 Task: Send an email with the signature Brittany Collins with the subject 'Request for a proposal' and the message 'Could you please provide a status update on this project?' from softage.1@softage.net to softage.7@softage.net with an attached document Partnership_agreement.pdf and move the email from Sent Items to the folder Articles
Action: Key pressed n
Screenshot: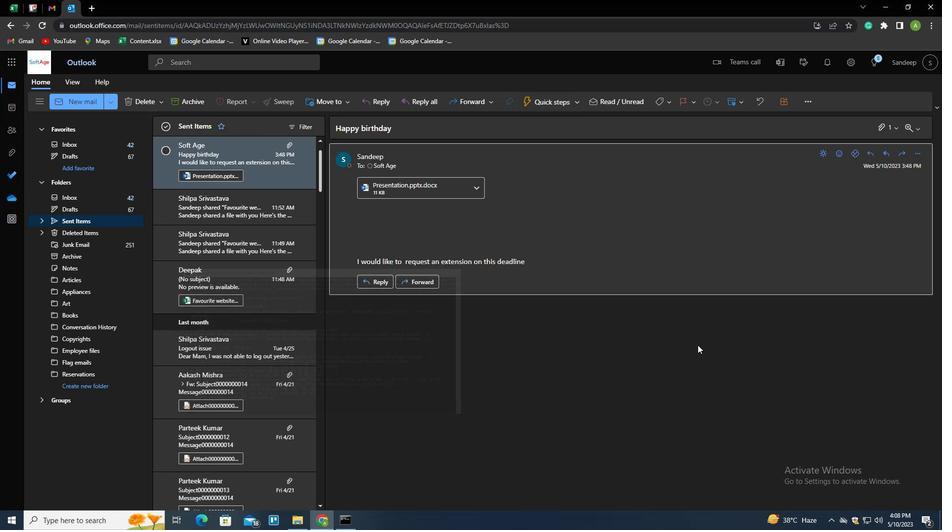 
Action: Mouse moved to (661, 105)
Screenshot: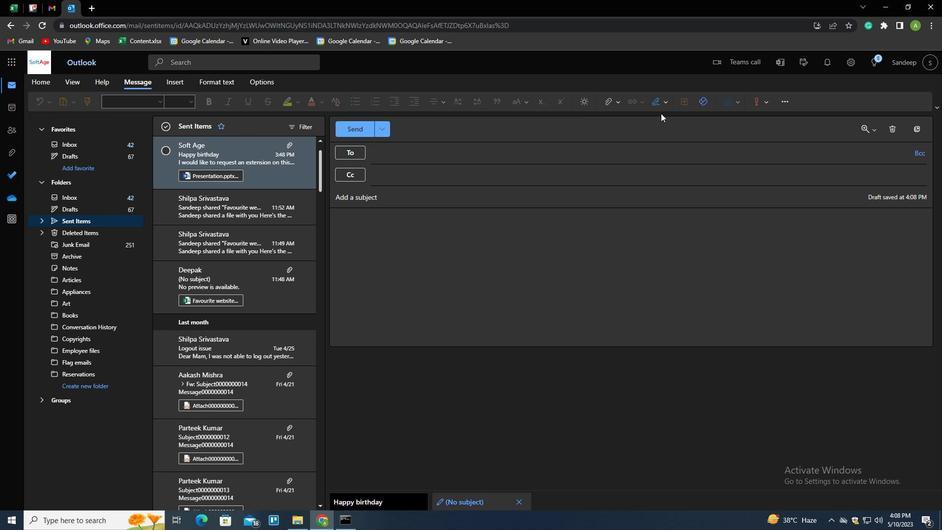 
Action: Mouse pressed left at (661, 105)
Screenshot: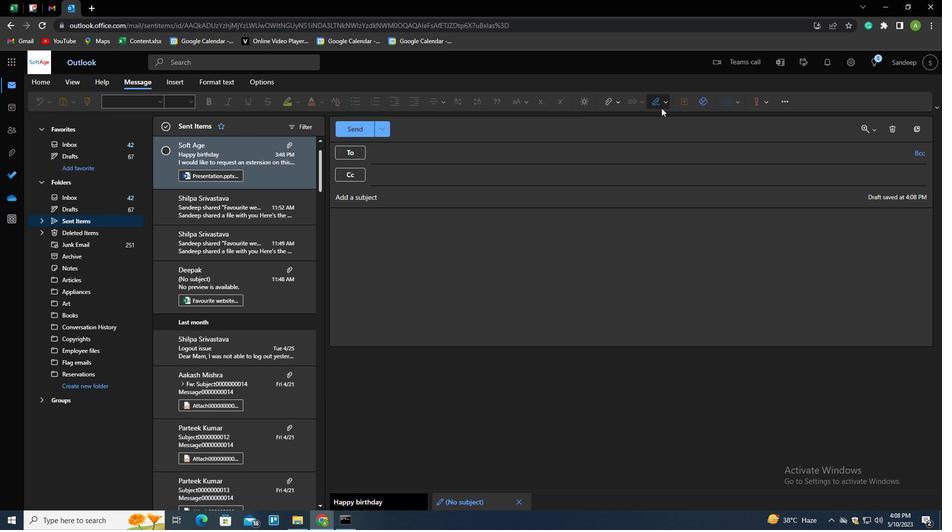 
Action: Mouse moved to (652, 123)
Screenshot: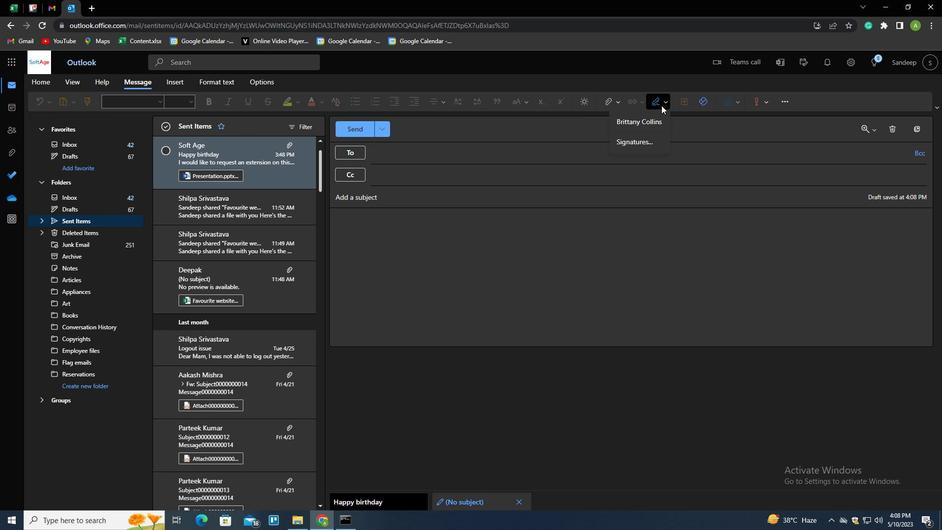 
Action: Mouse pressed left at (652, 123)
Screenshot: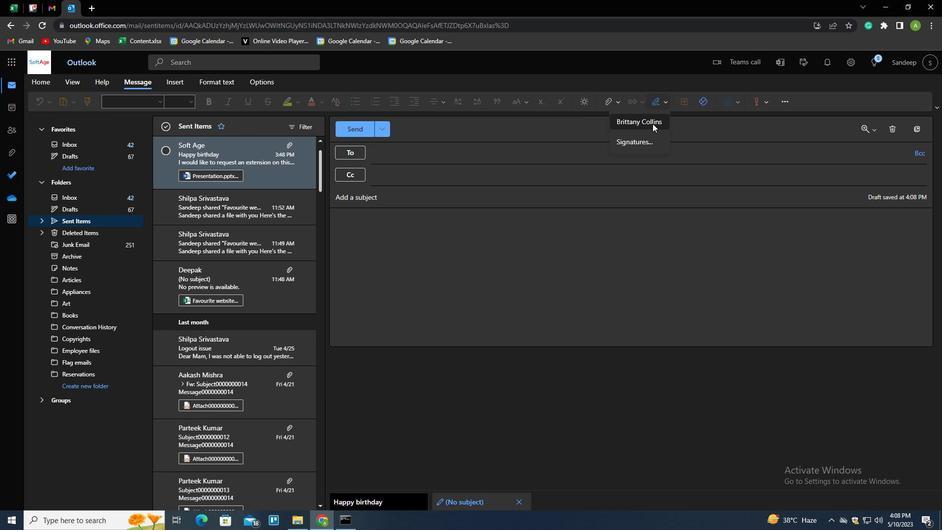 
Action: Mouse moved to (393, 157)
Screenshot: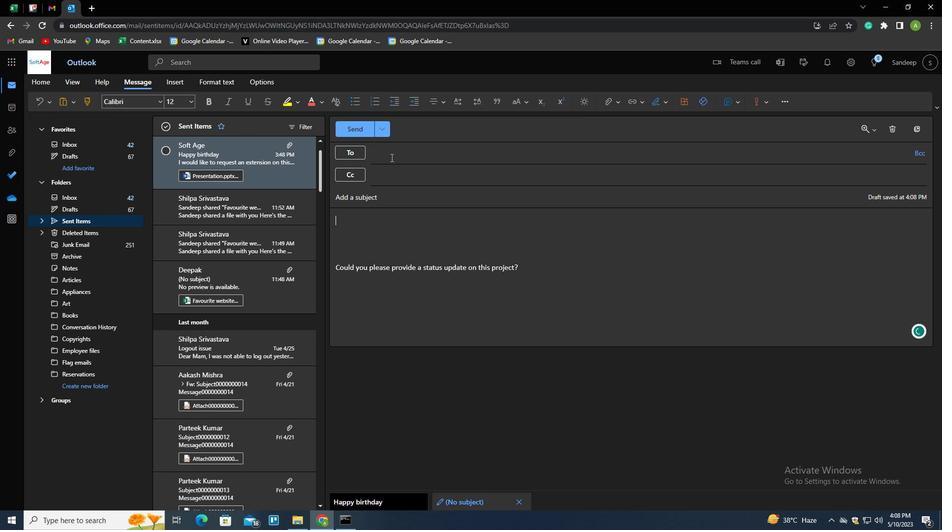 
Action: Mouse pressed left at (393, 157)
Screenshot: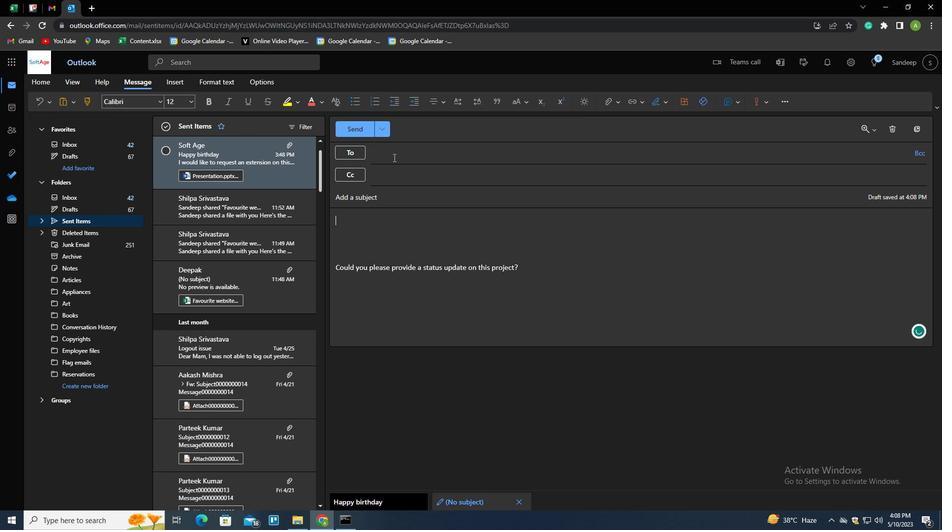 
Action: Key pressed softage.7<Key.shift><Key.shift><Key.shift><Key.shift><Key.shift><Key.shift><Key.shift><Key.shift><Key.shift><Key.shift><Key.shift><Key.shift><Key.shift><Key.shift><Key.shift><Key.shift>@
Screenshot: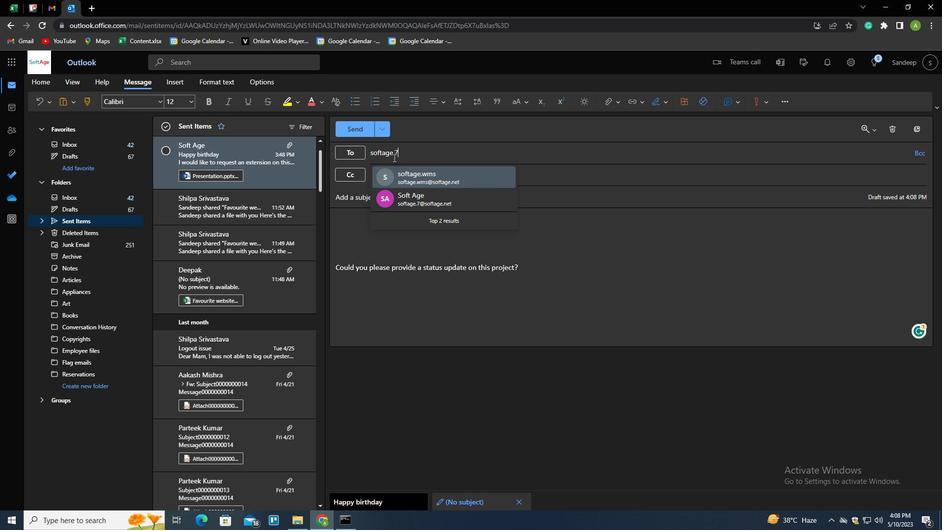 
Action: Mouse moved to (416, 181)
Screenshot: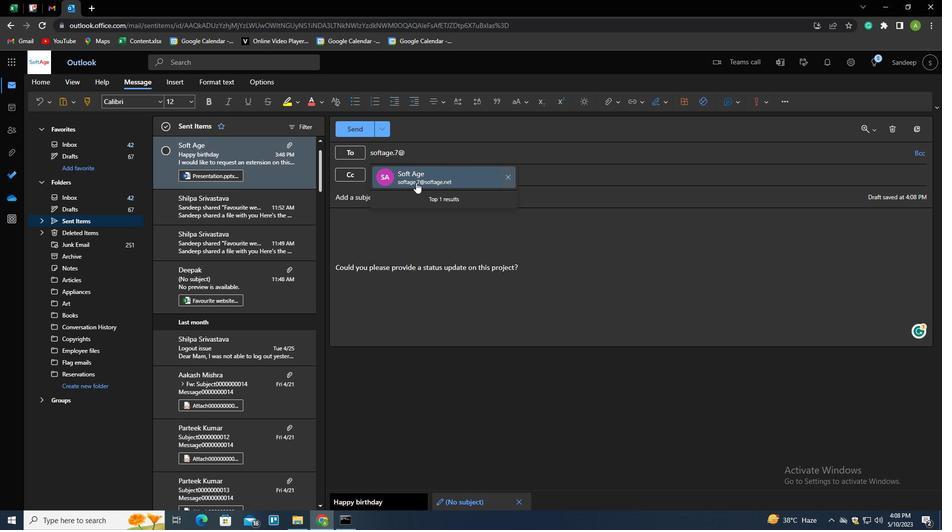 
Action: Mouse pressed left at (416, 181)
Screenshot: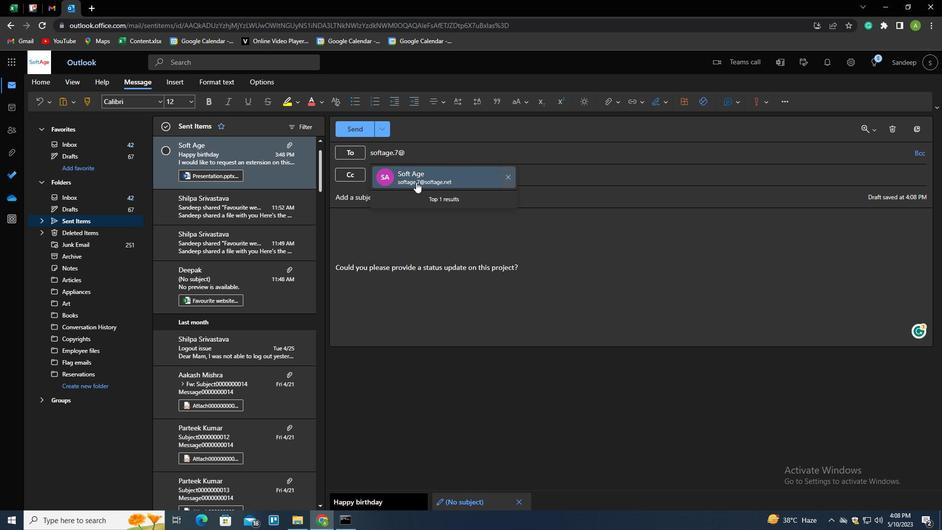 
Action: Mouse moved to (416, 196)
Screenshot: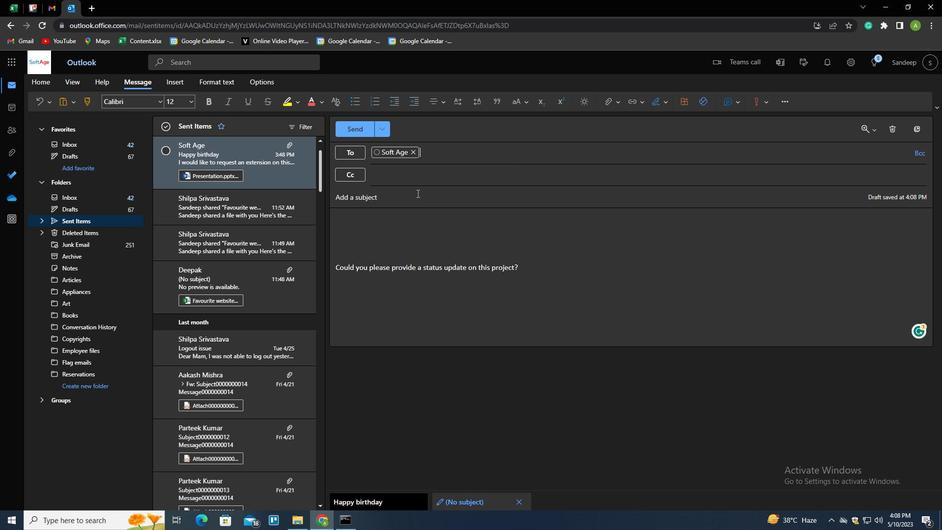 
Action: Mouse pressed left at (416, 196)
Screenshot: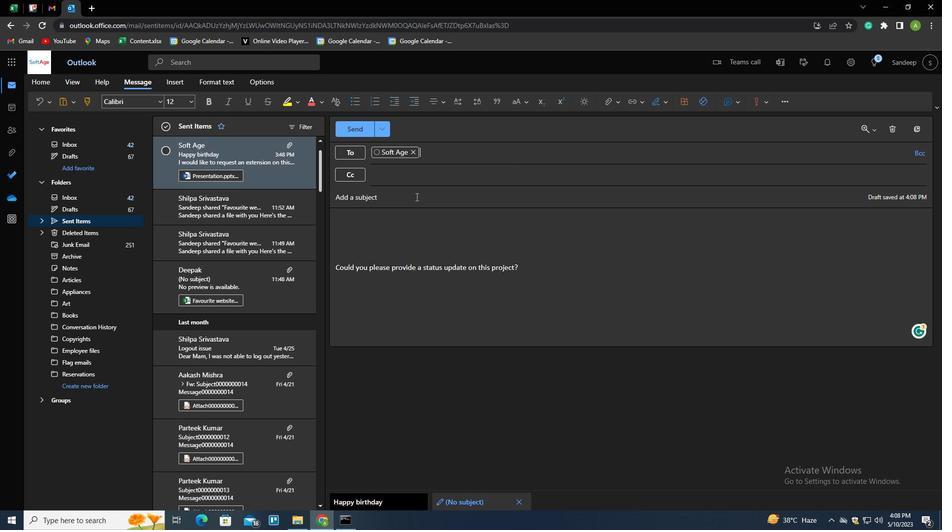 
Action: Key pressed <Key.shift><Key.shift><Key.shift><Key.shift><Key.shift><Key.shift><Key.shift><Key.shift><Key.shift><Key.shift><Key.shift><Key.shift><Key.shift><Key.shift><Key.shift><Key.shift><Key.shift><Key.shift><Key.shift><Key.shift><Key.shift><Key.shift><Key.shift><Key.shift><Key.shift><Key.shift><Key.shift>REQUEST<Key.space>FOR<Key.space>A<Key.space>PROPOSAL
Screenshot: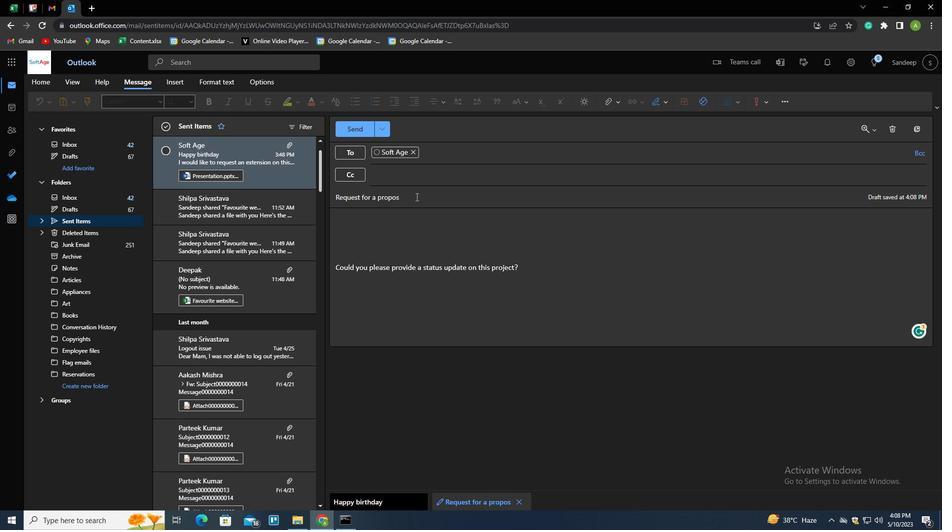 
Action: Mouse moved to (451, 234)
Screenshot: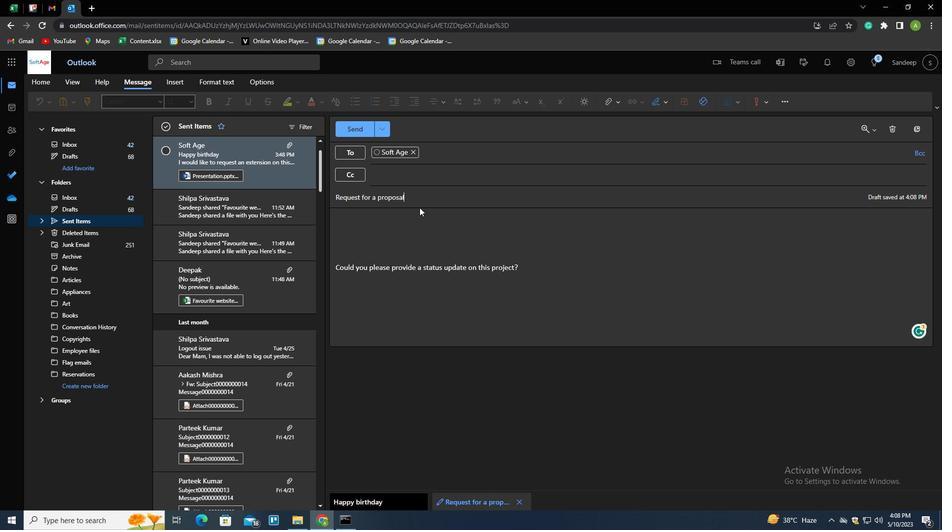 
Action: Mouse pressed left at (451, 234)
Screenshot: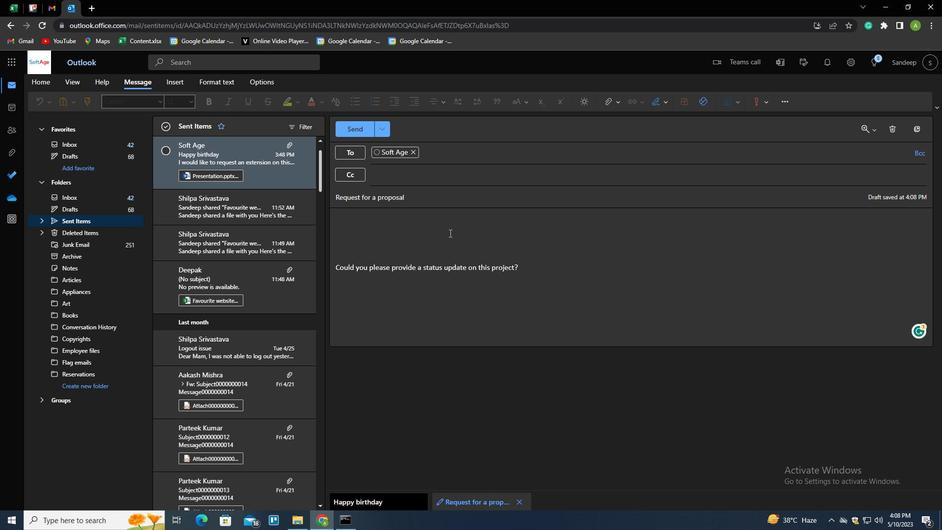 
Action: Mouse moved to (611, 100)
Screenshot: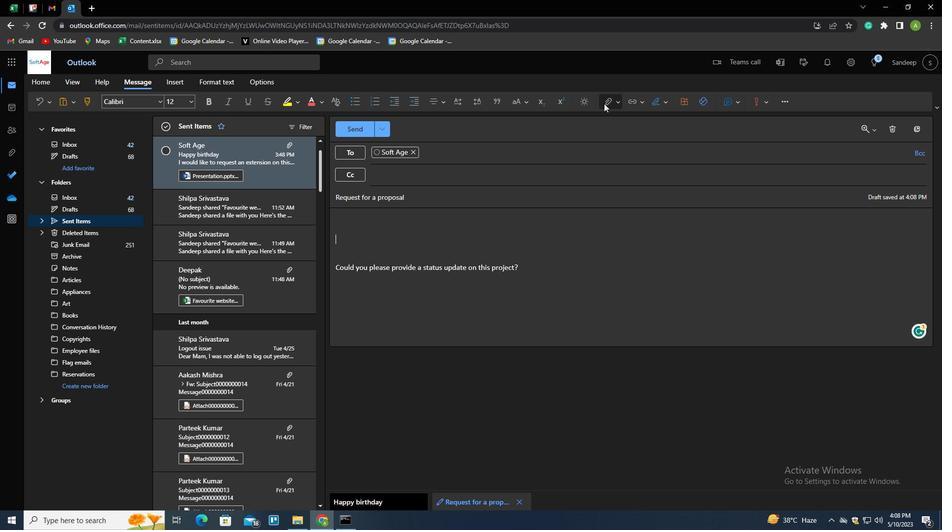 
Action: Mouse pressed left at (611, 100)
Screenshot: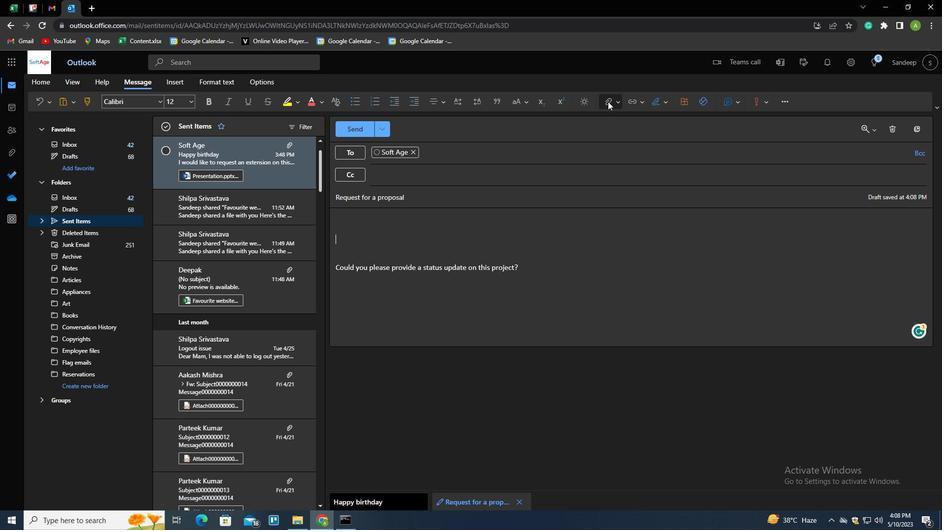 
Action: Mouse moved to (581, 121)
Screenshot: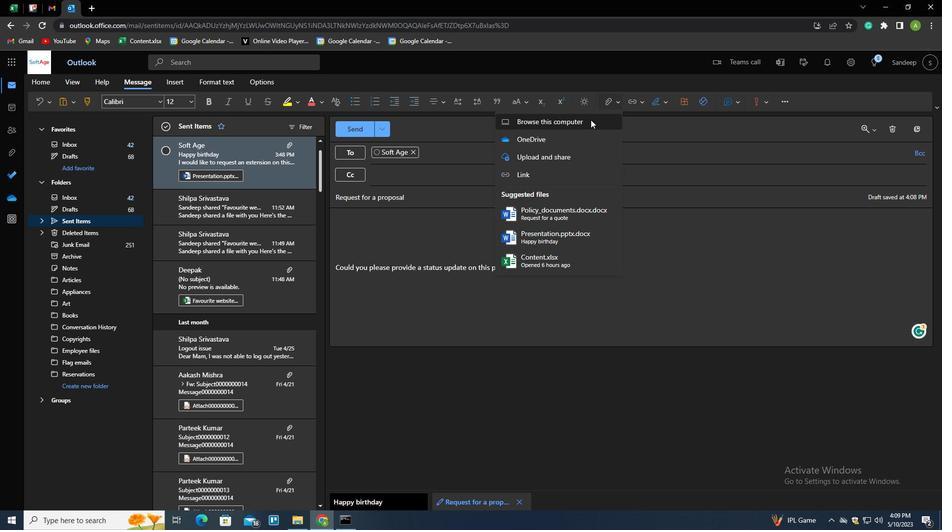 
Action: Mouse pressed left at (581, 121)
Screenshot: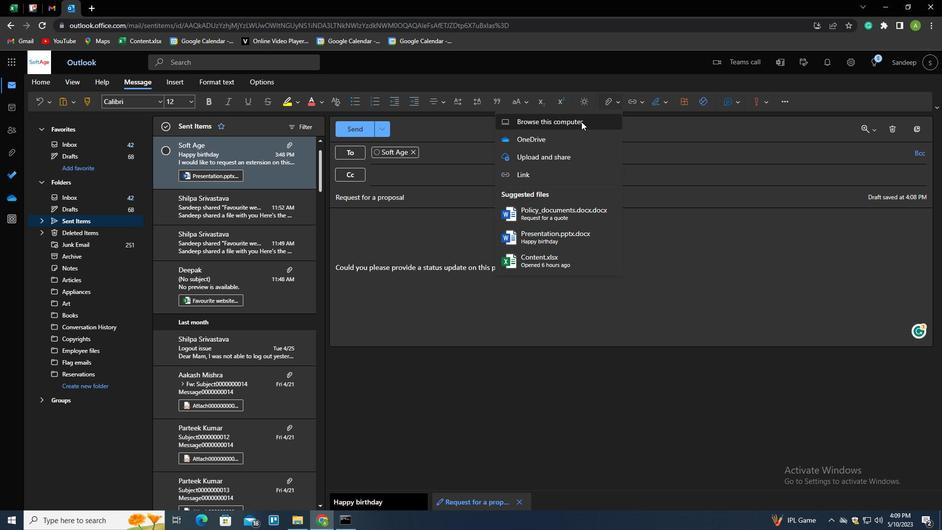 
Action: Mouse moved to (128, 91)
Screenshot: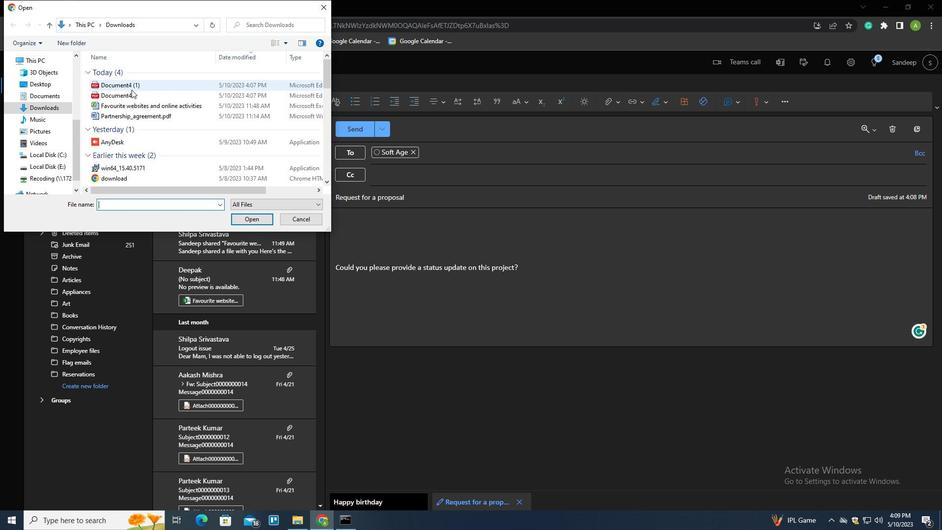 
Action: Mouse pressed right at (128, 91)
Screenshot: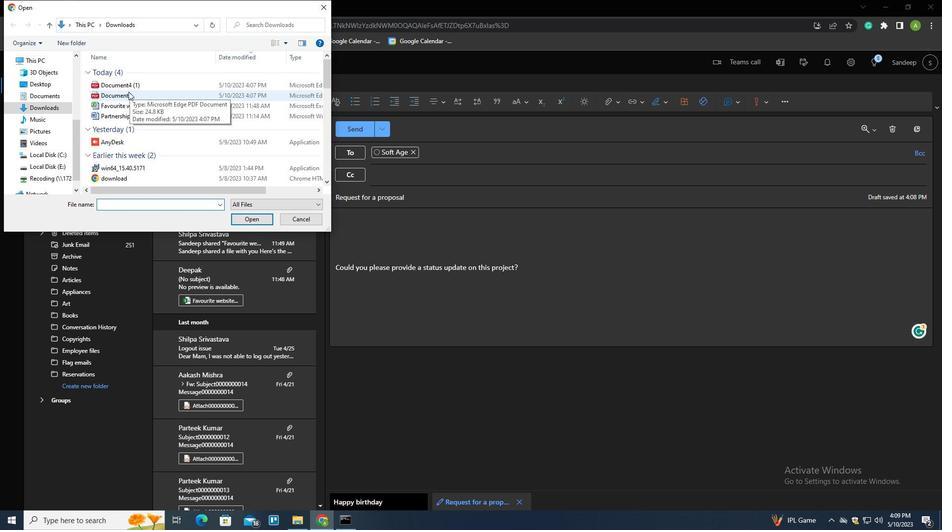 
Action: Mouse moved to (160, 245)
Screenshot: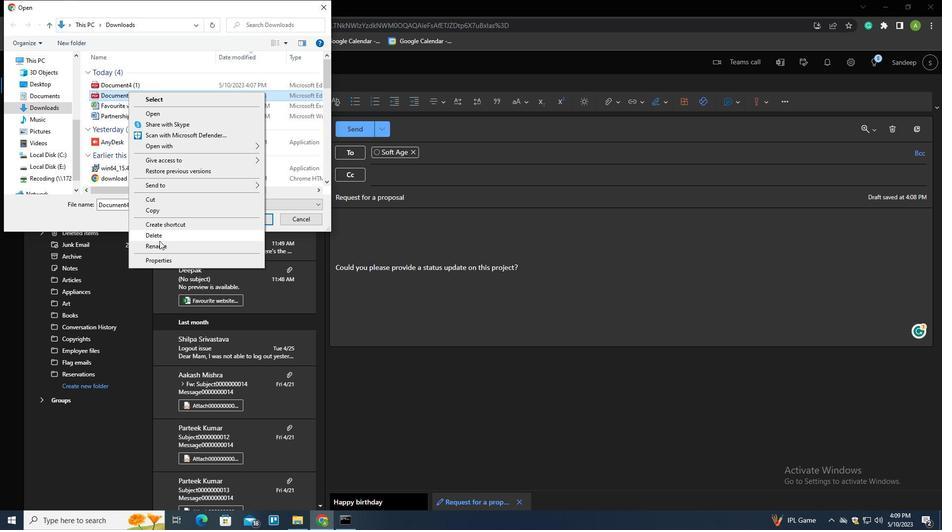 
Action: Mouse pressed left at (160, 245)
Screenshot: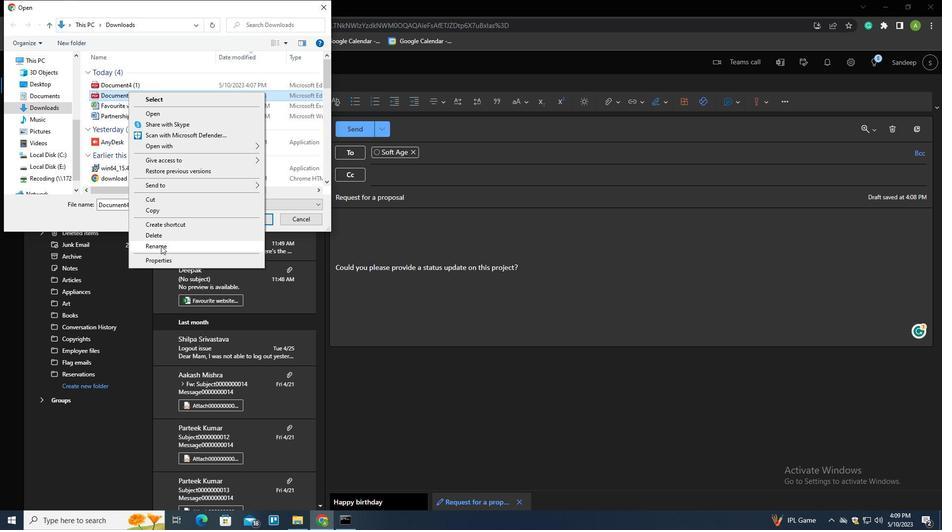 
Action: Key pressed <Key.shift>PARTNERSHIP<Key.shift>_AGREEMENT.PDR<Key.backspace>R<Key.backspace>F
Screenshot: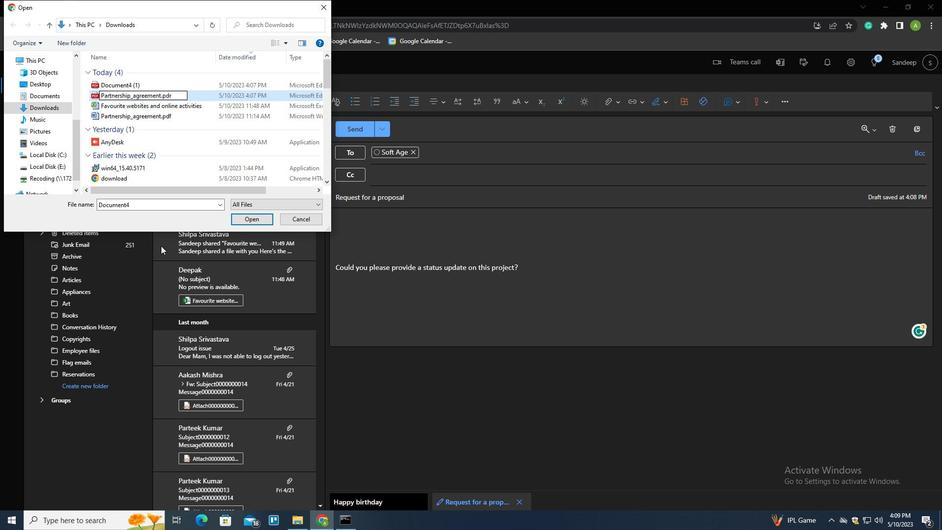 
Action: Mouse moved to (204, 91)
Screenshot: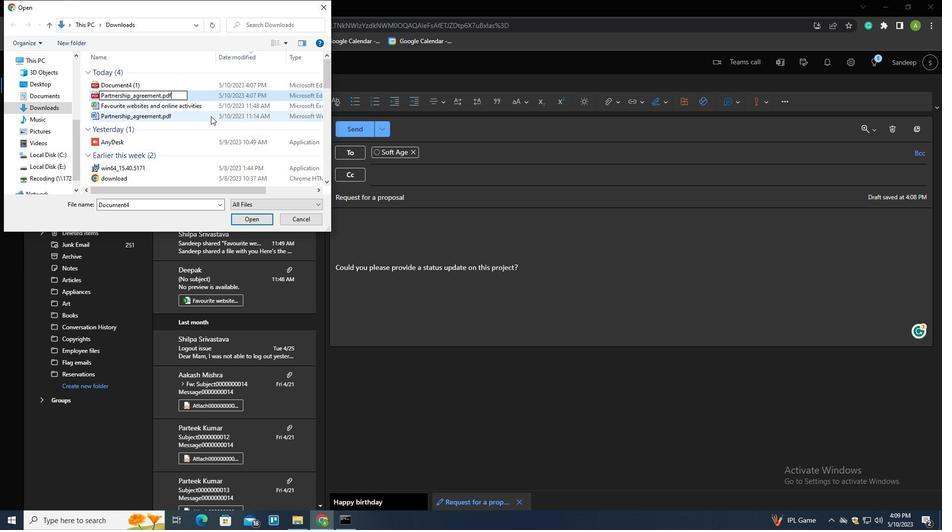 
Action: Mouse pressed left at (204, 91)
Screenshot: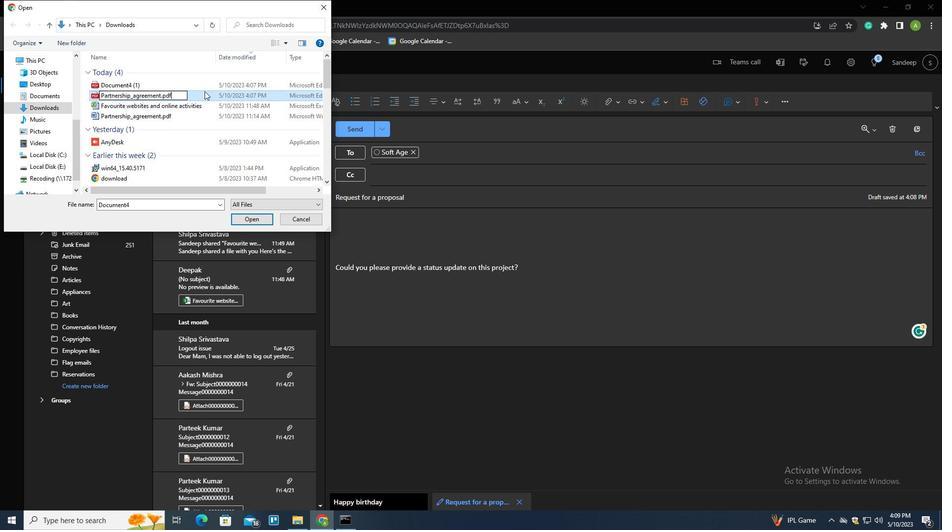 
Action: Mouse moved to (245, 221)
Screenshot: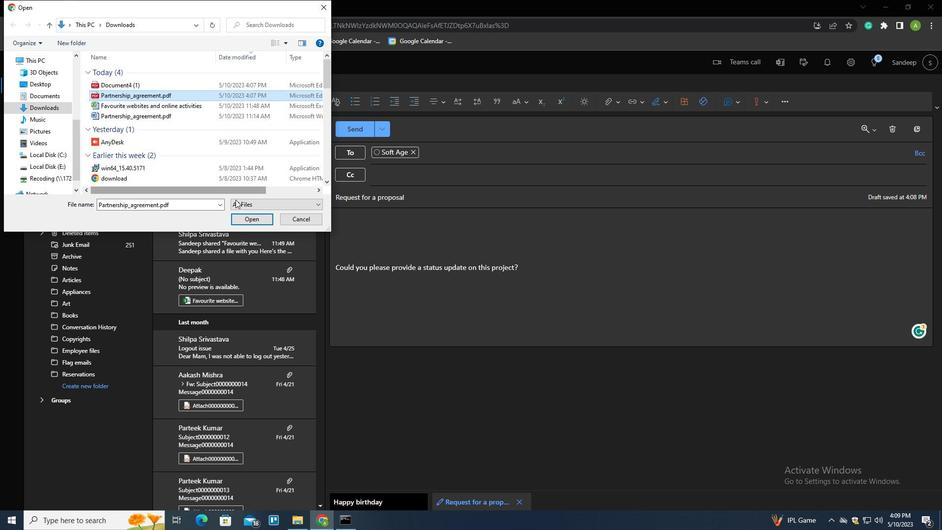 
Action: Mouse pressed left at (245, 221)
Screenshot: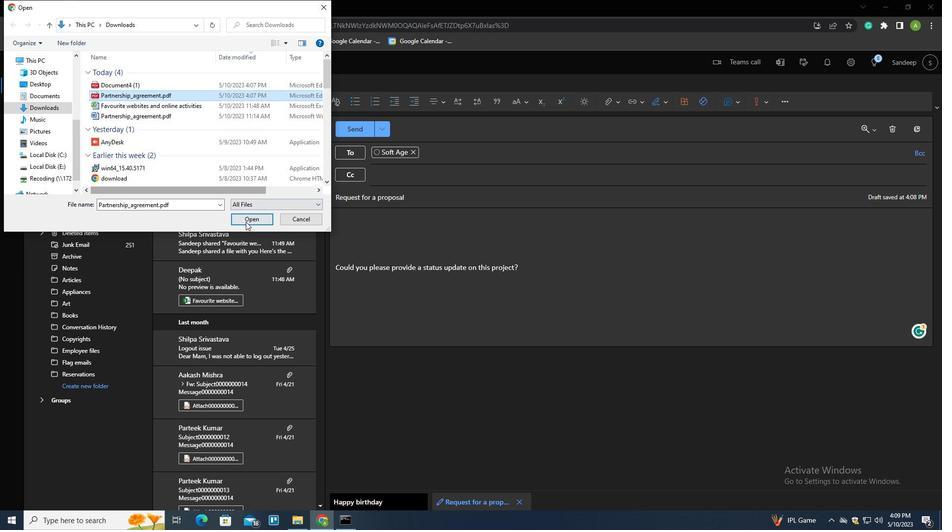 
Action: Mouse moved to (357, 127)
Screenshot: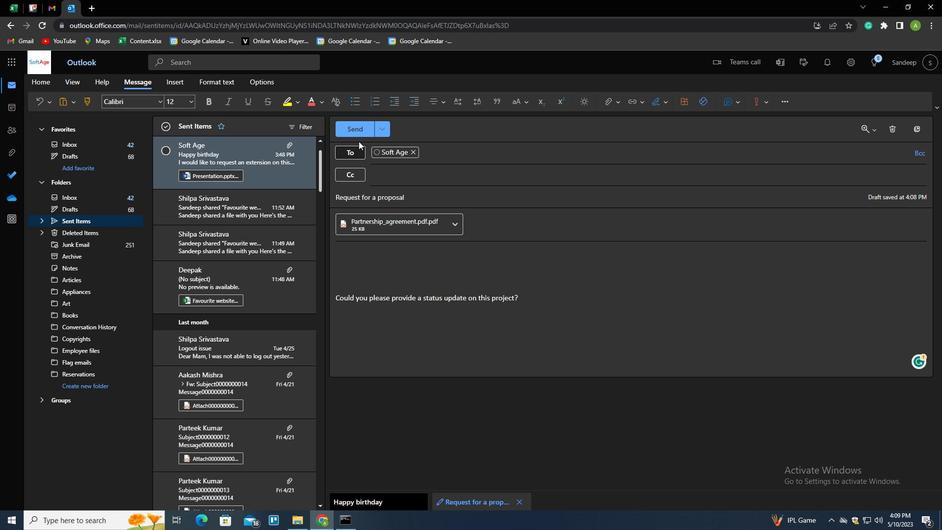 
Action: Mouse pressed left at (357, 127)
Screenshot: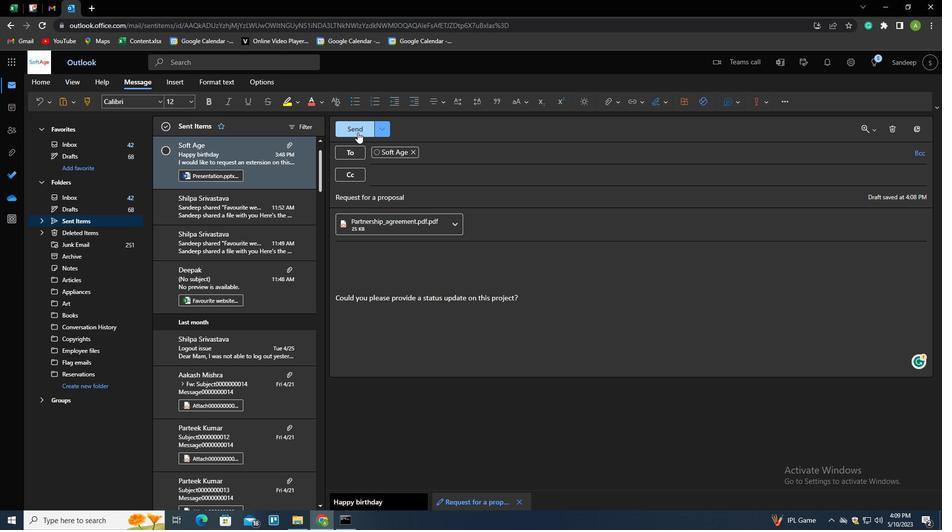 
Action: Mouse moved to (398, 201)
Screenshot: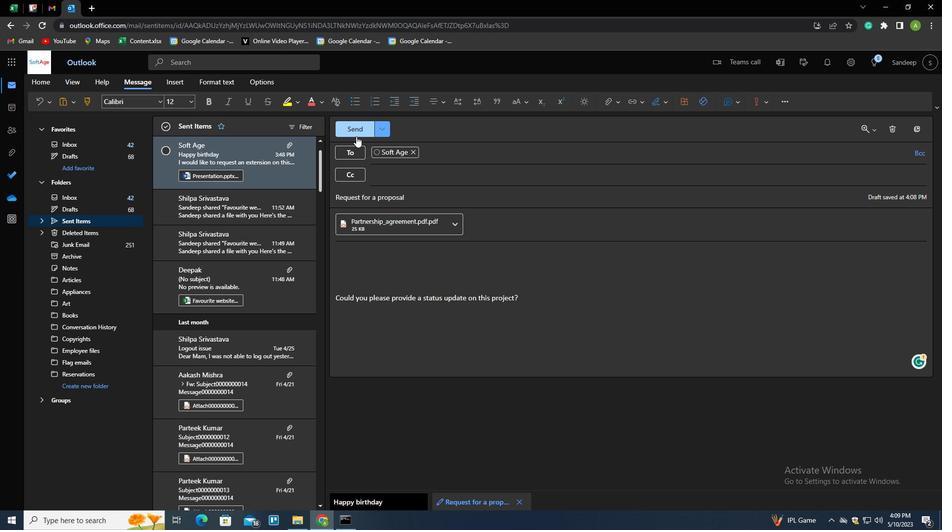 
